 Task: Open Card Card0000000354 in Board Board0000000089 in Workspace WS0000000030 in Trello. Add Member ayush98111@gmail.com to Card Card0000000354 in Board Board0000000089 in Workspace WS0000000030 in Trello. Add Blue Label titled Label0000000354 to Card Card0000000354 in Board Board0000000089 in Workspace WS0000000030 in Trello. Add Checklist CL0000000354 to Card Card0000000354 in Board Board0000000089 in Workspace WS0000000030 in Trello. Add Dates with Start Date as Sep 01 2023 and Due Date as Sep 30 2023 to Card Card0000000354 in Board Board0000000089 in Workspace WS0000000030 in Trello
Action: Mouse moved to (330, 264)
Screenshot: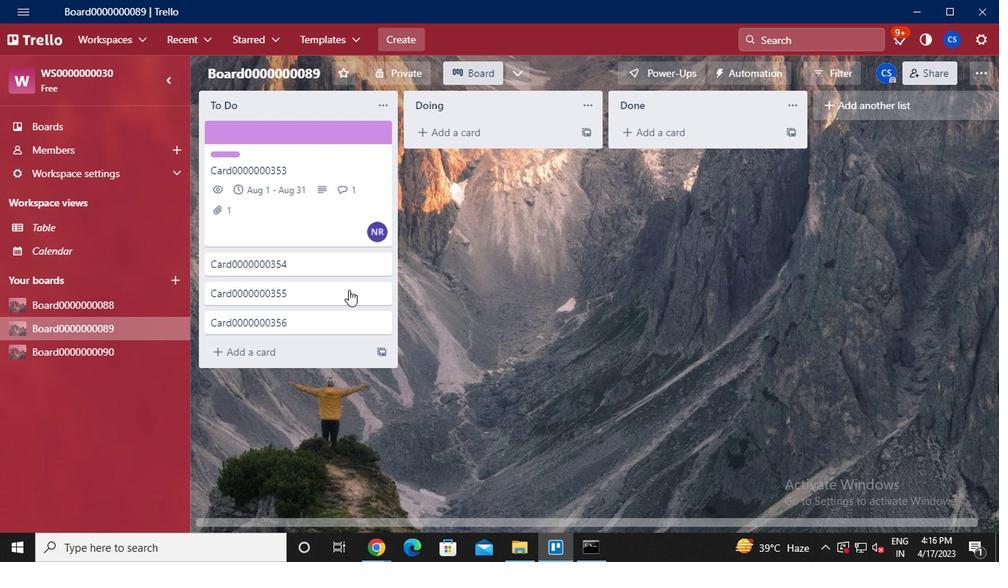 
Action: Mouse pressed left at (330, 264)
Screenshot: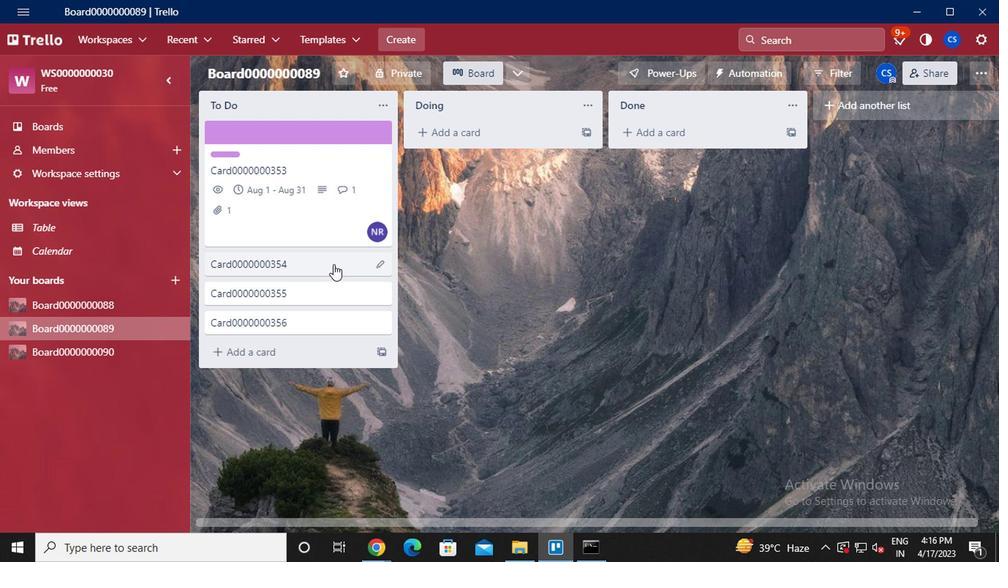 
Action: Mouse moved to (720, 137)
Screenshot: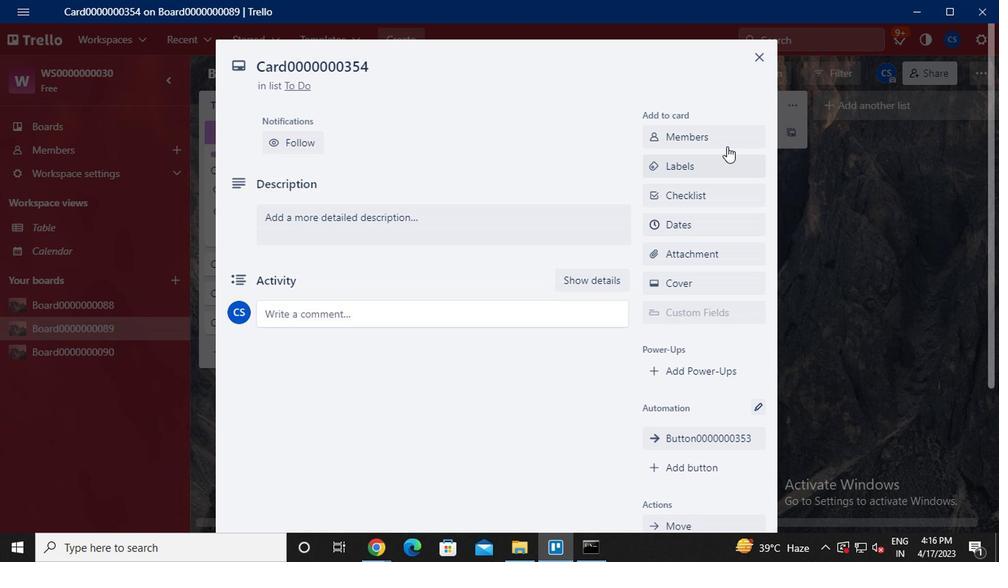 
Action: Mouse pressed left at (720, 137)
Screenshot: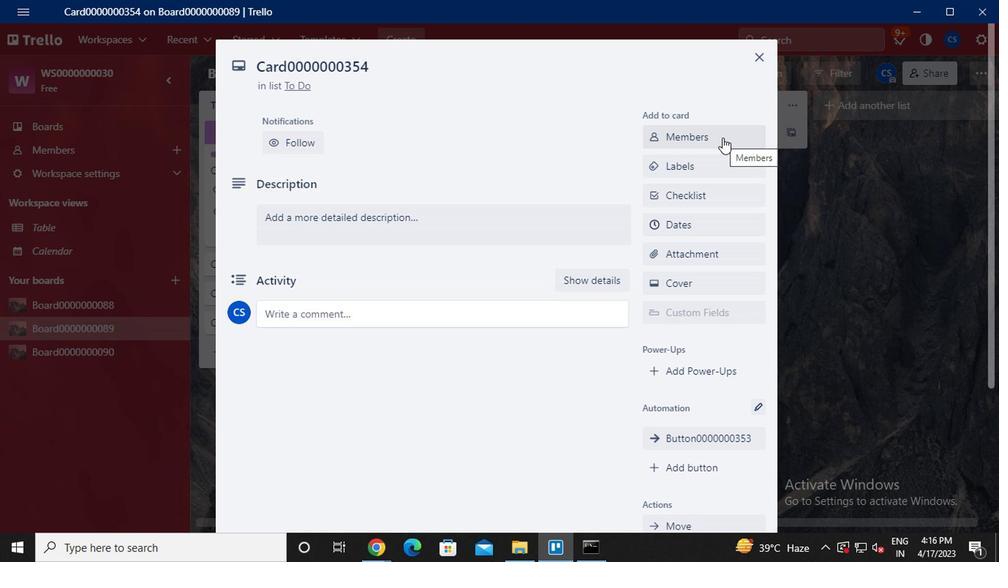 
Action: Key pressed <Key.caps_lock>ayush981111<Key.backspace><Key.shift>@GMAIL.COM
Screenshot: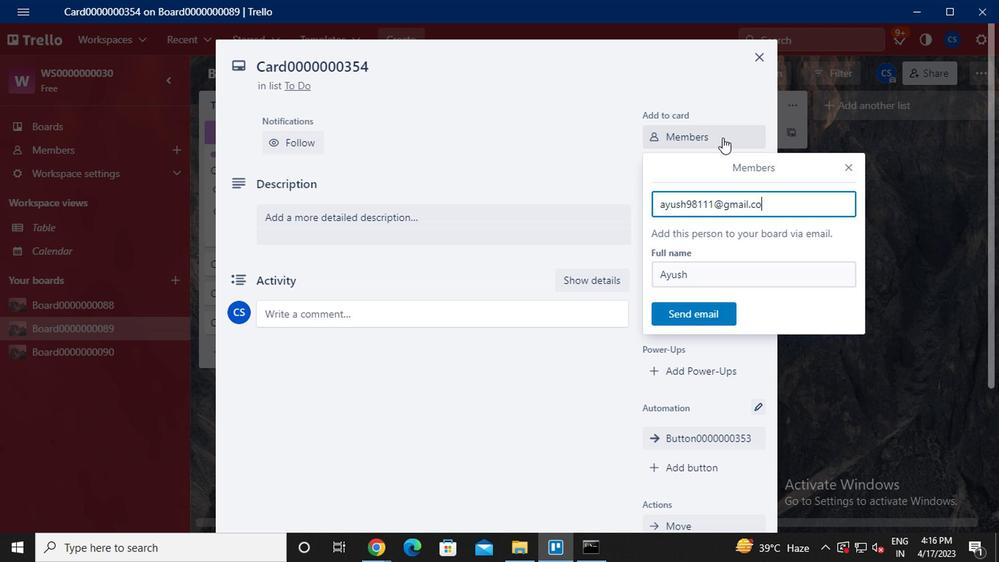 
Action: Mouse moved to (704, 305)
Screenshot: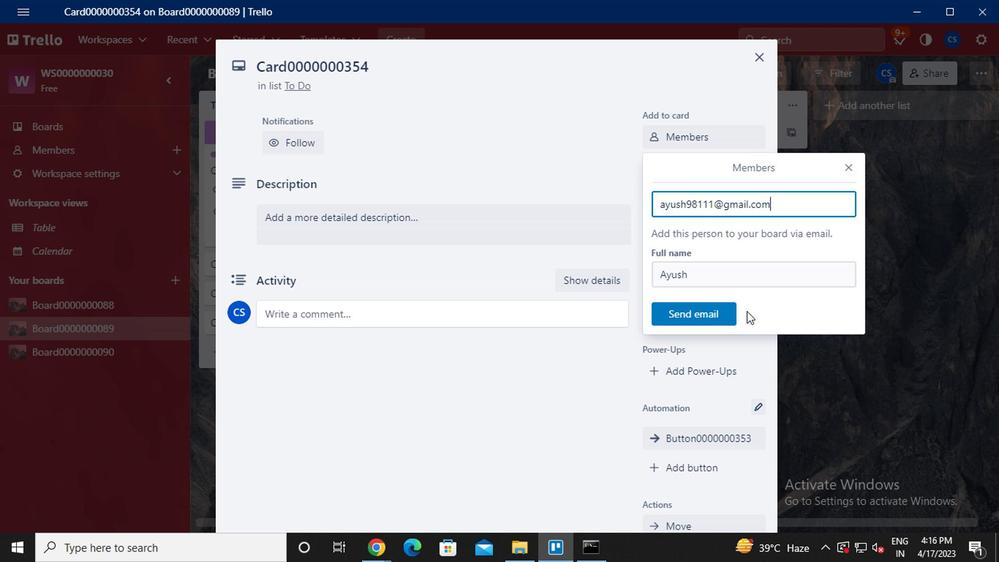 
Action: Mouse pressed left at (704, 305)
Screenshot: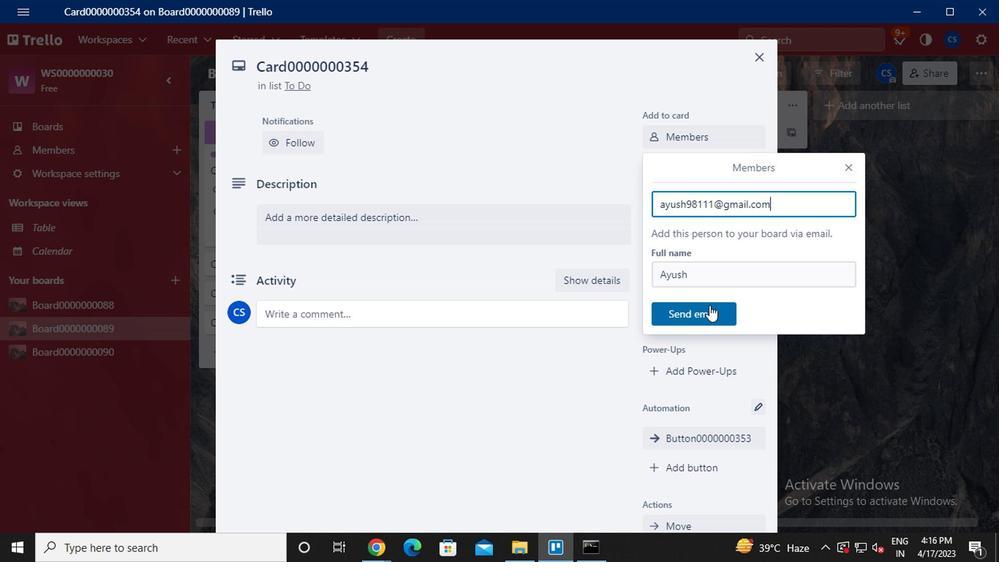 
Action: Mouse moved to (706, 169)
Screenshot: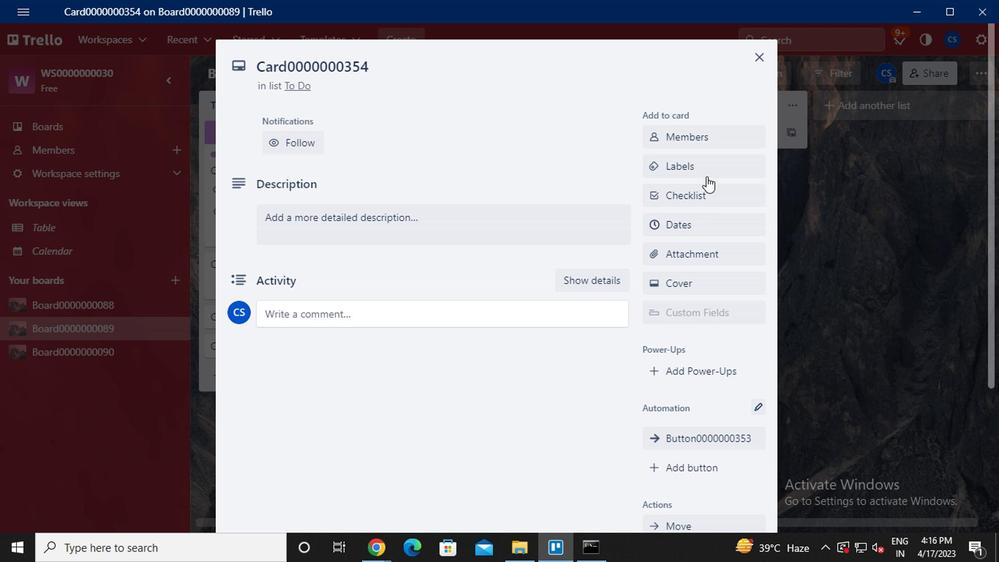 
Action: Mouse pressed left at (706, 169)
Screenshot: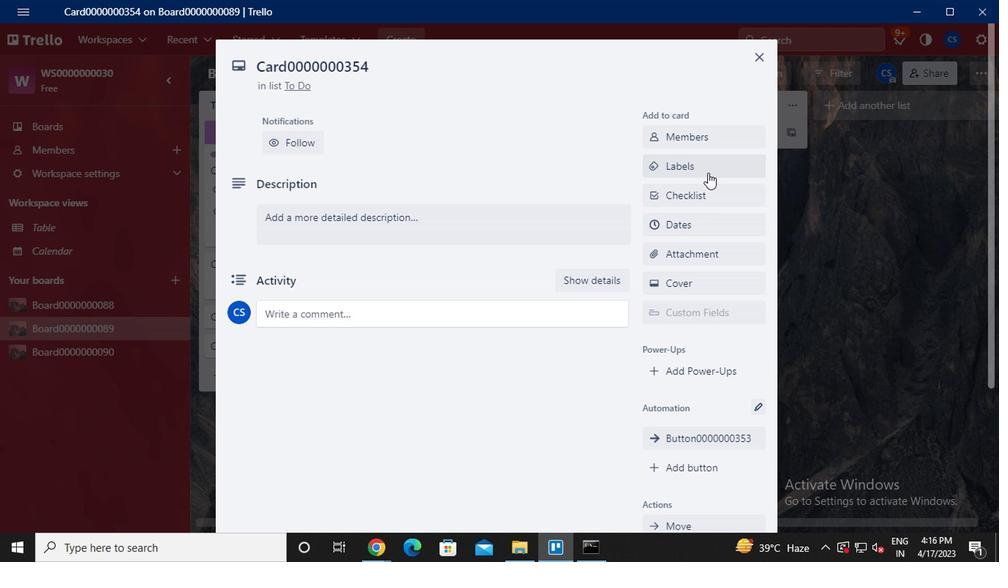 
Action: Mouse moved to (735, 357)
Screenshot: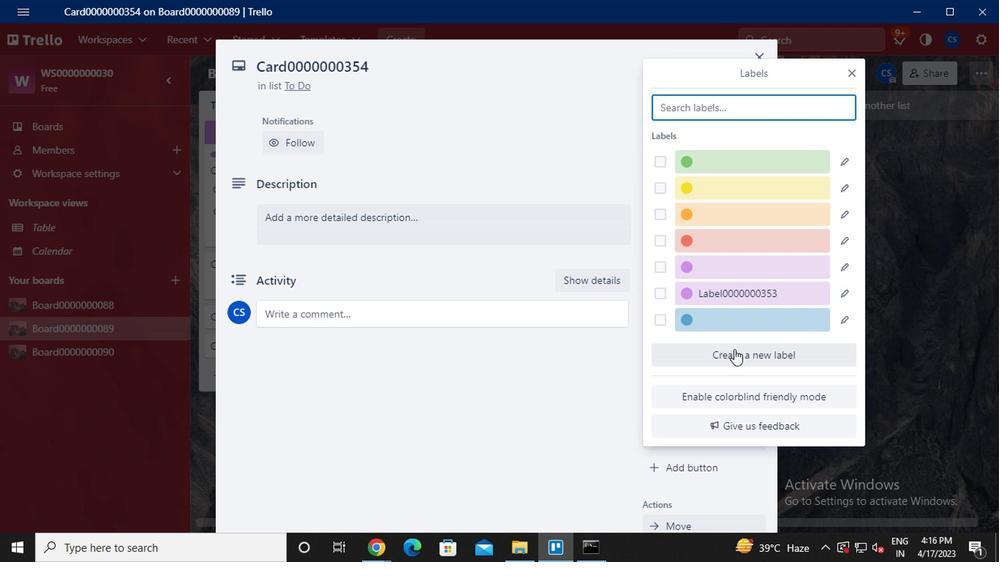 
Action: Mouse pressed left at (735, 357)
Screenshot: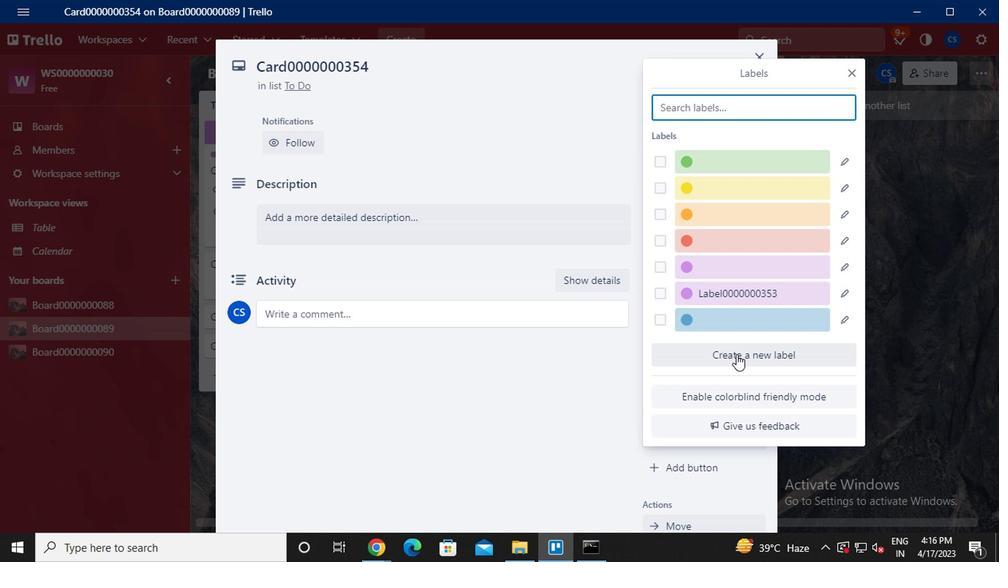 
Action: Mouse moved to (678, 358)
Screenshot: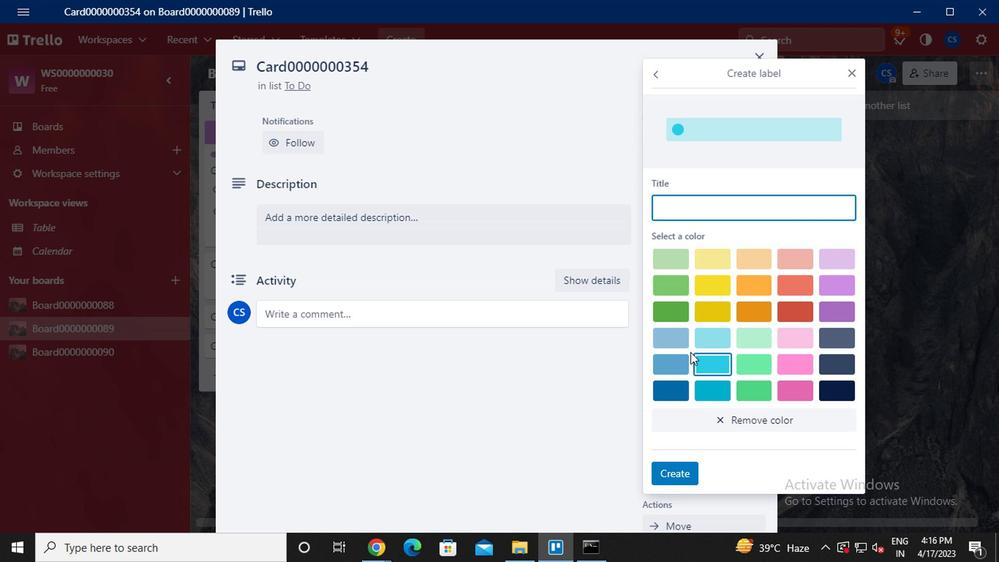 
Action: Mouse pressed left at (678, 358)
Screenshot: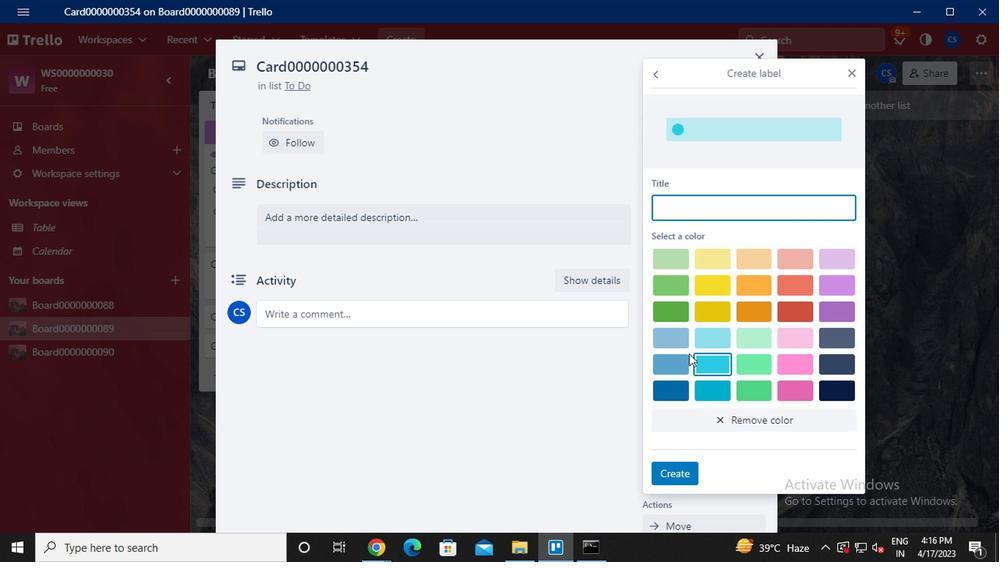 
Action: Mouse moved to (710, 216)
Screenshot: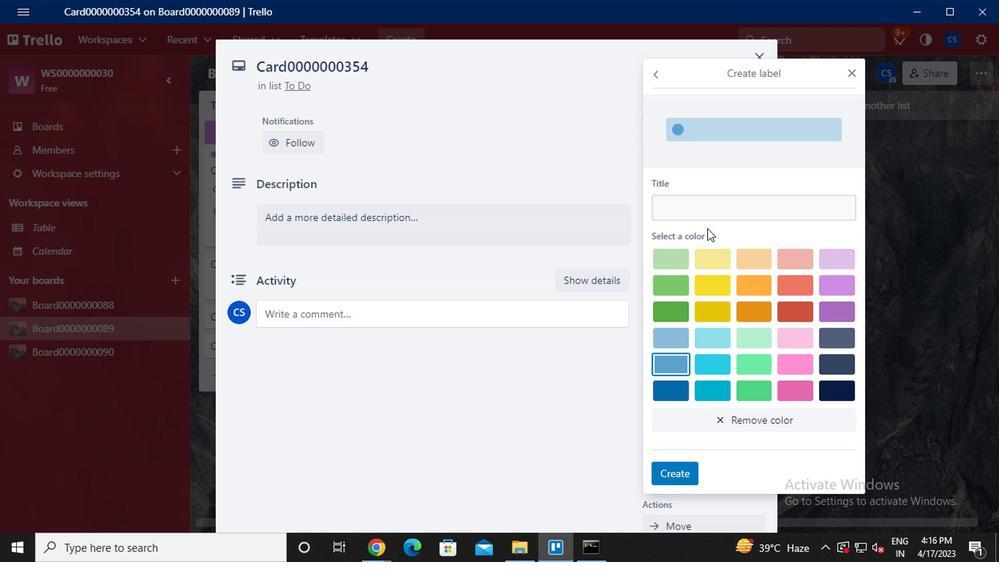 
Action: Mouse pressed left at (710, 216)
Screenshot: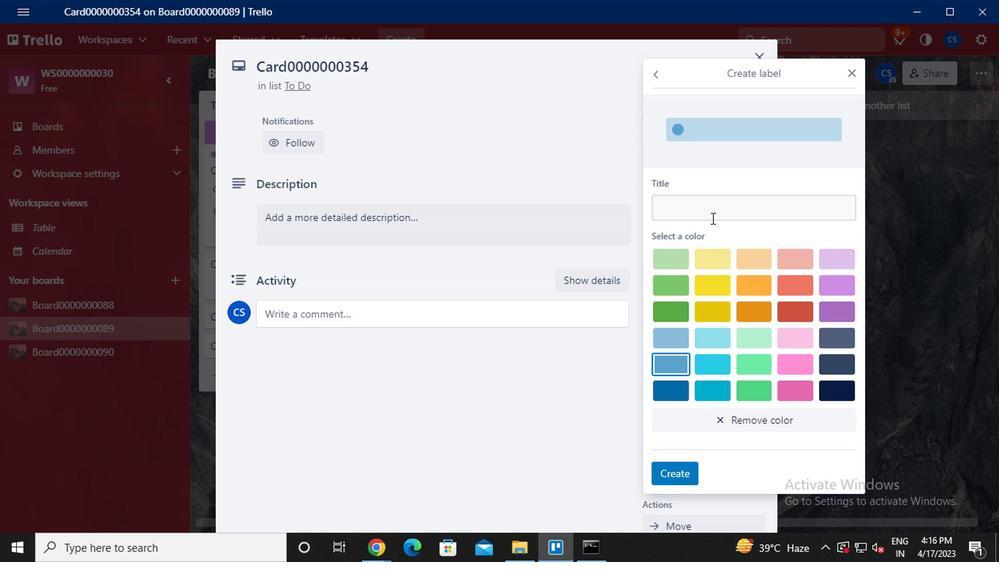 
Action: Mouse moved to (710, 215)
Screenshot: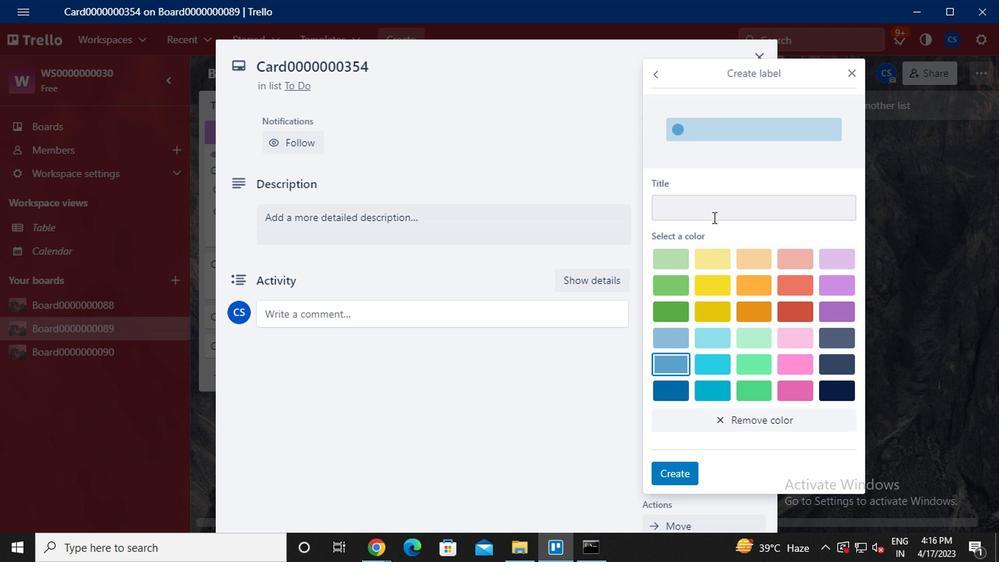 
Action: Key pressed <Key.caps_lock>L<Key.caps_lock>ABEL0000000354
Screenshot: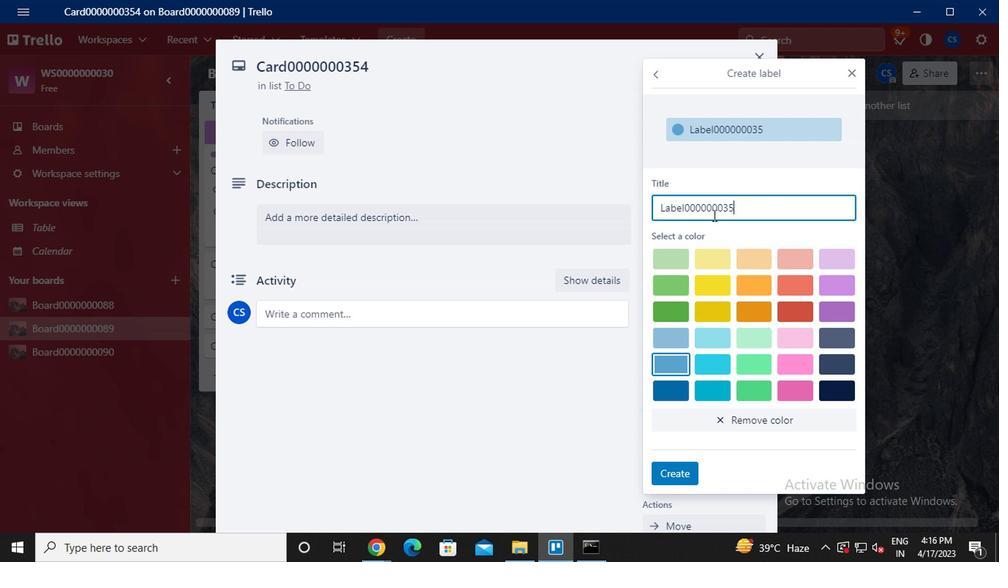 
Action: Mouse moved to (678, 479)
Screenshot: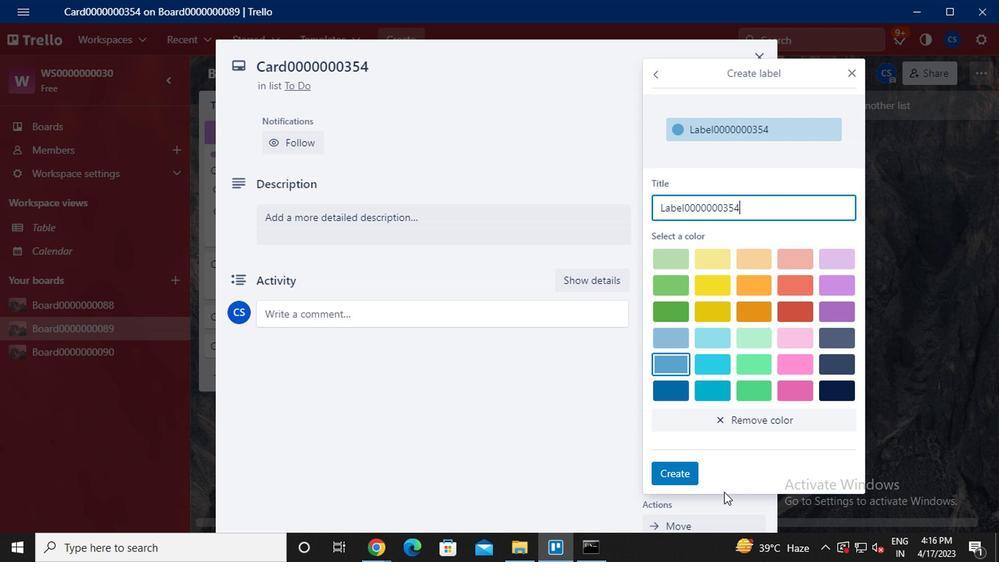 
Action: Mouse pressed left at (678, 479)
Screenshot: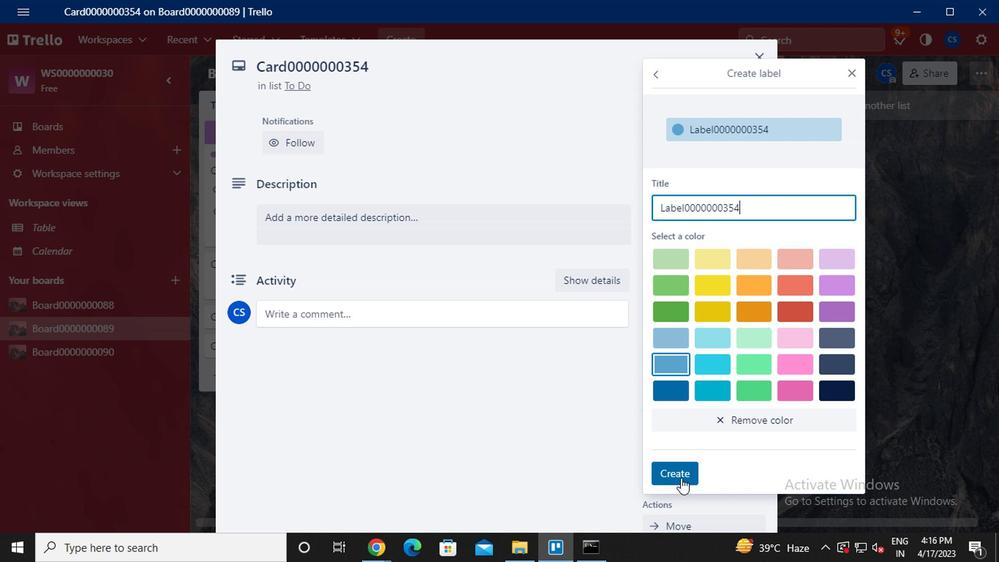 
Action: Mouse moved to (849, 69)
Screenshot: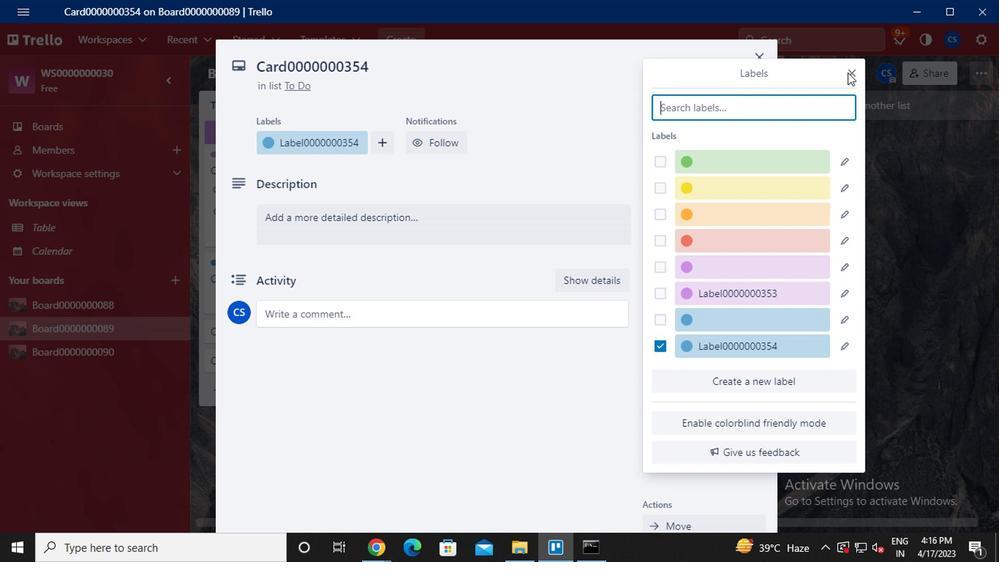 
Action: Mouse pressed left at (849, 69)
Screenshot: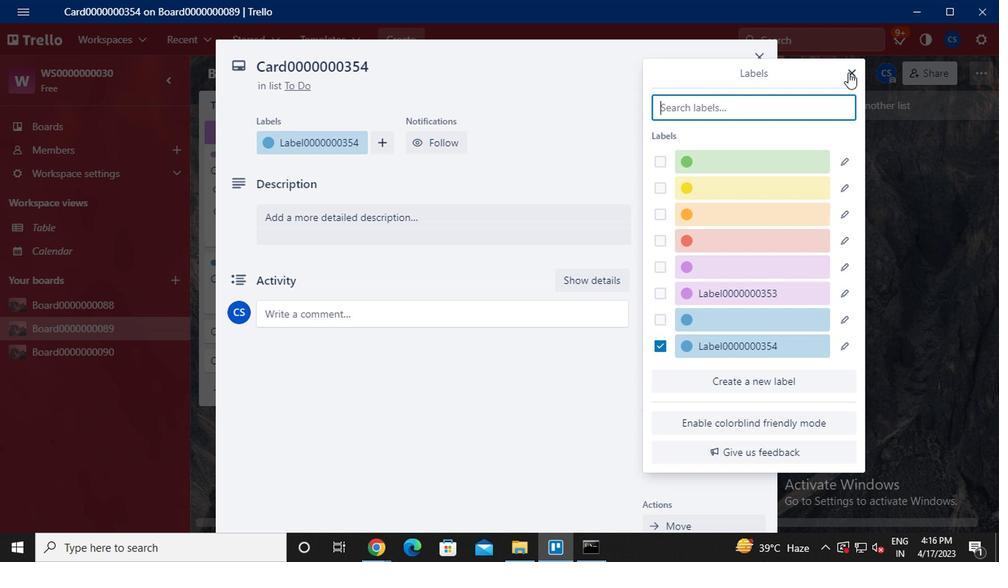 
Action: Mouse moved to (711, 203)
Screenshot: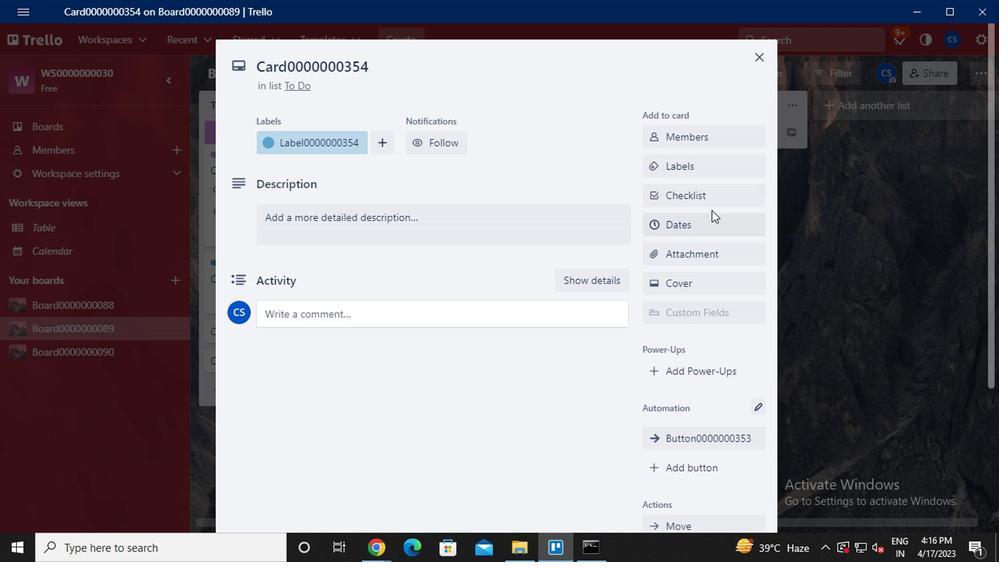 
Action: Mouse pressed left at (711, 203)
Screenshot: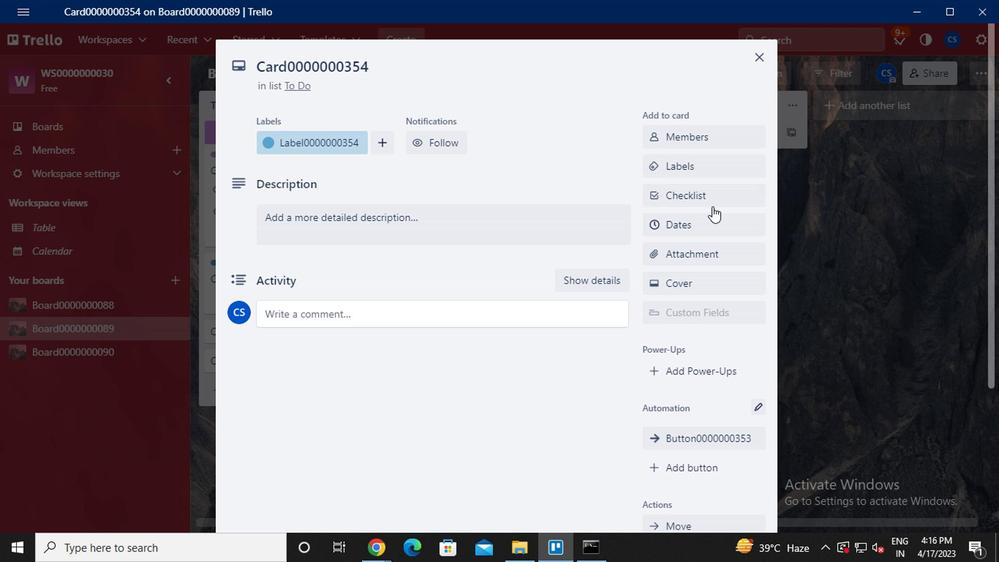 
Action: Key pressed <Key.caps_lock>CL0000000354
Screenshot: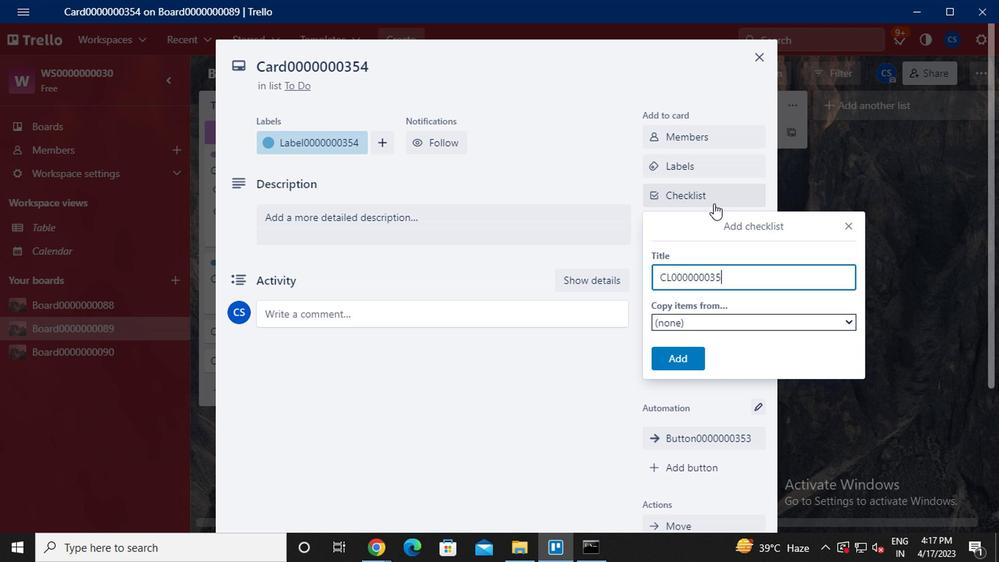 
Action: Mouse moved to (678, 358)
Screenshot: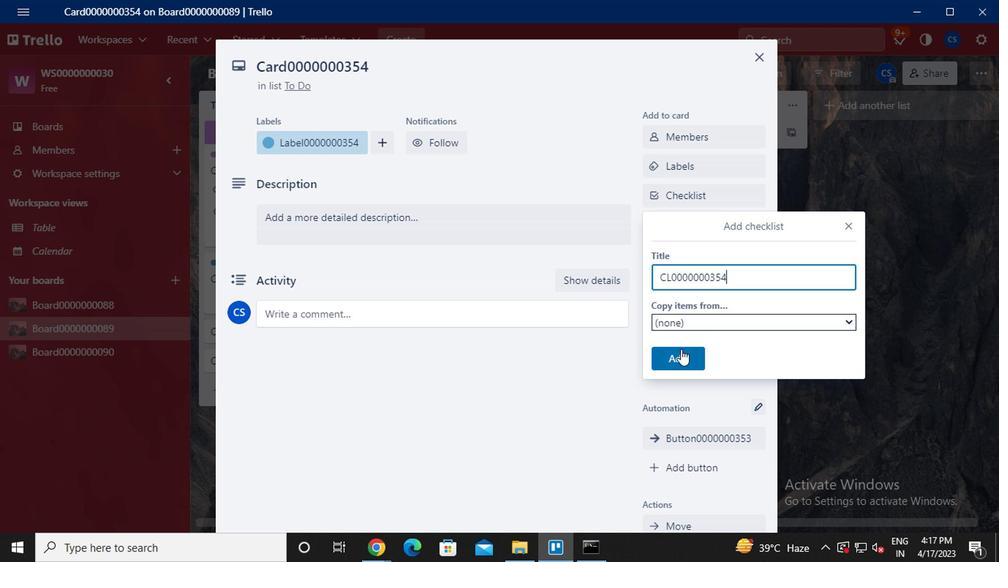 
Action: Mouse pressed left at (678, 358)
Screenshot: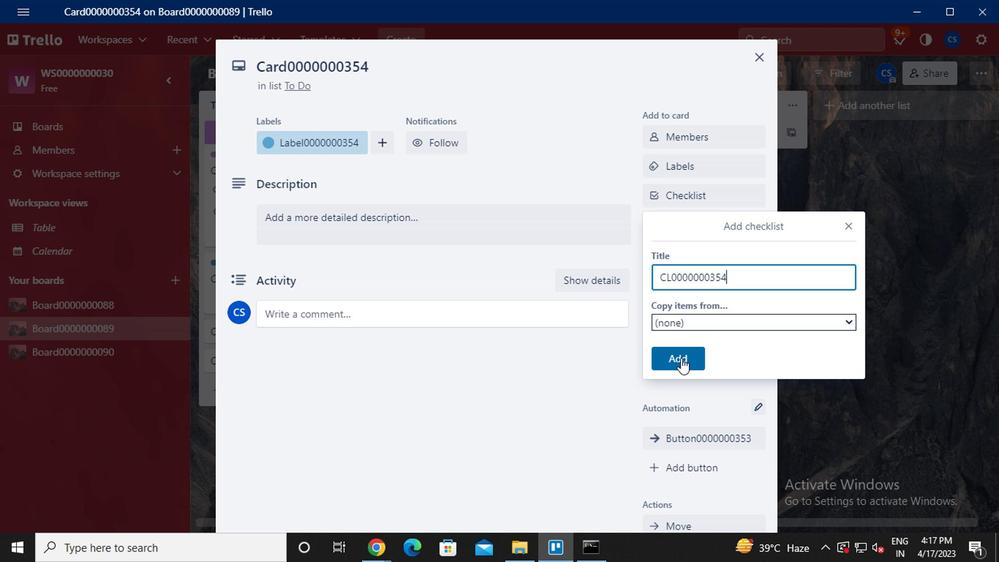 
Action: Mouse moved to (701, 232)
Screenshot: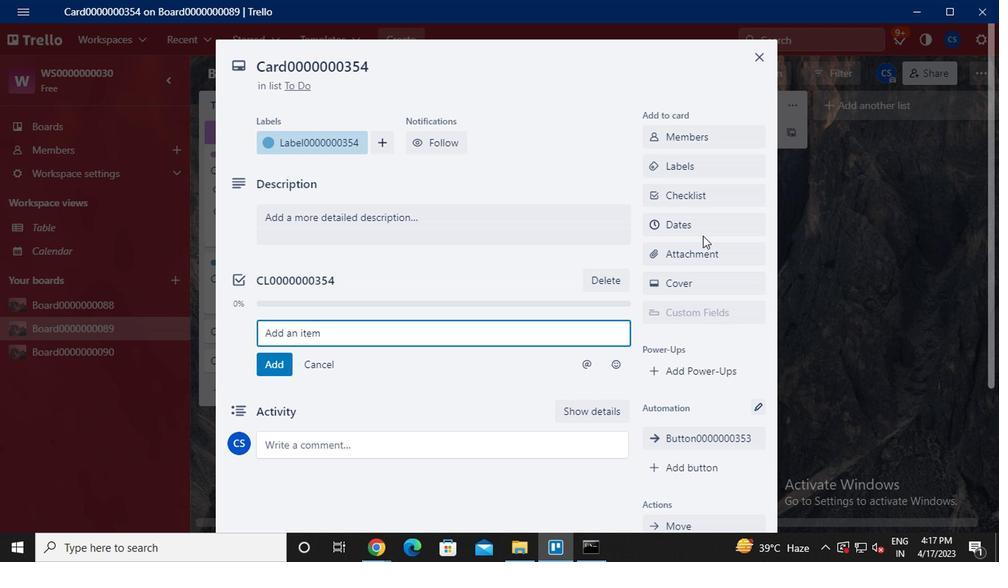 
Action: Mouse pressed left at (701, 232)
Screenshot: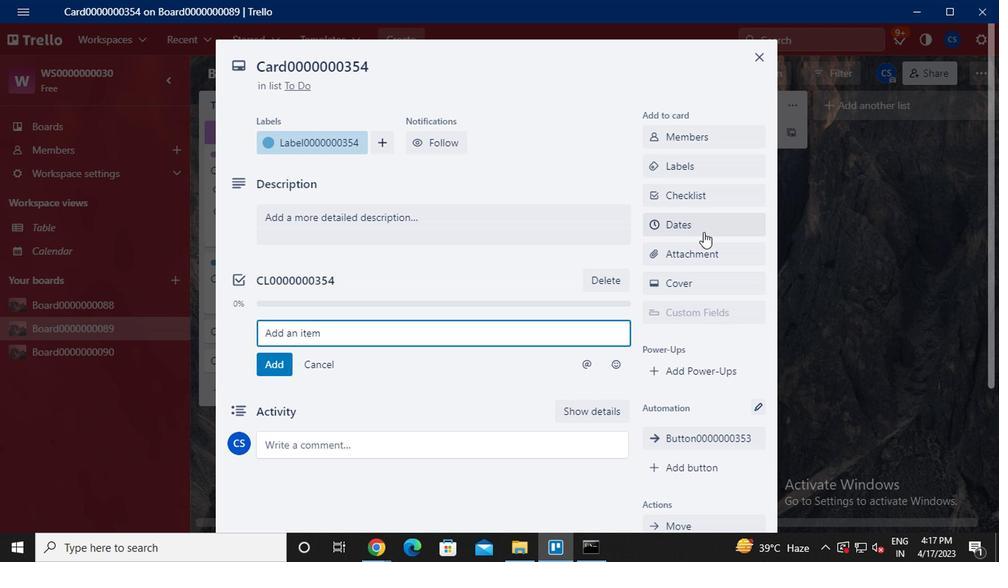 
Action: Mouse moved to (655, 329)
Screenshot: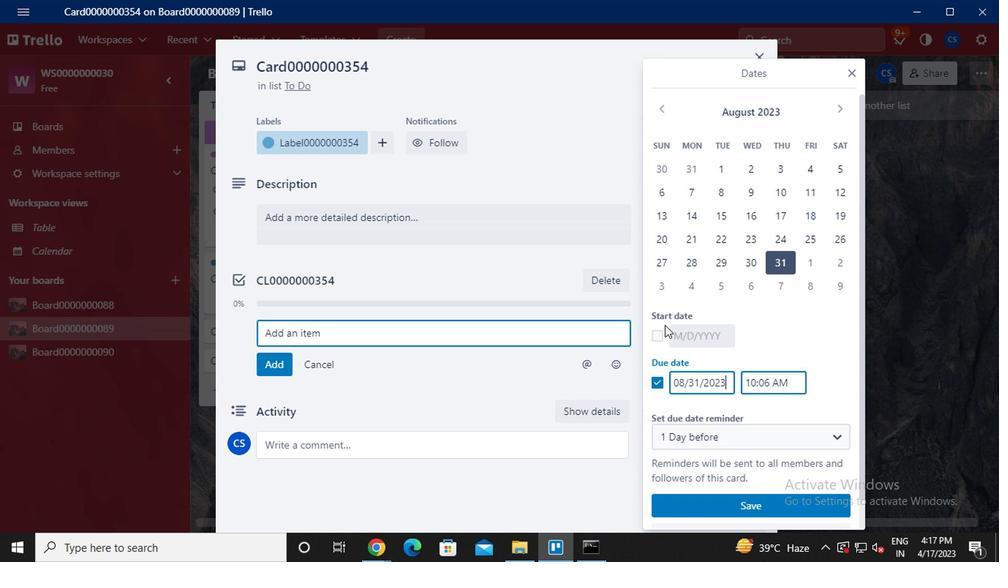 
Action: Mouse pressed left at (655, 329)
Screenshot: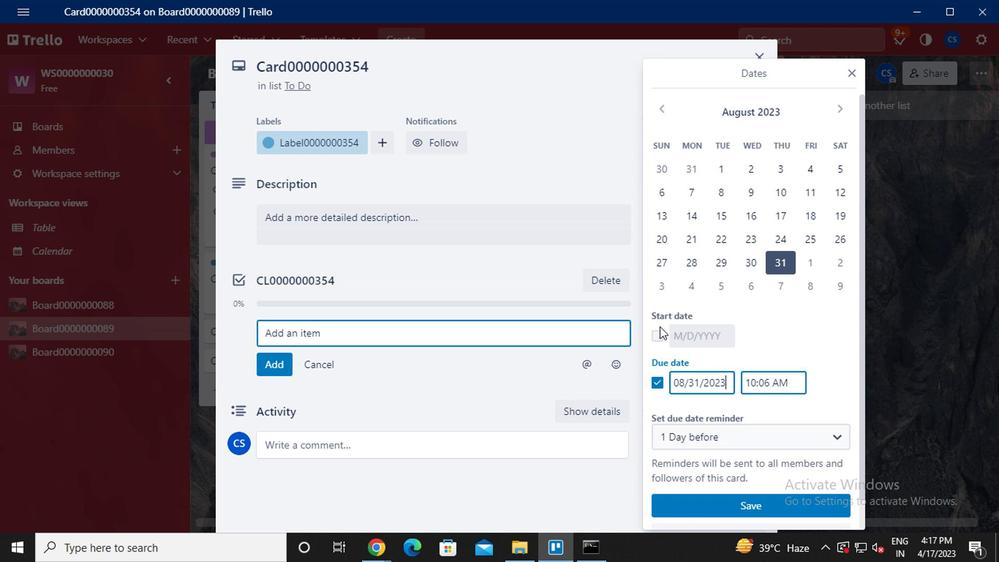 
Action: Mouse moved to (840, 103)
Screenshot: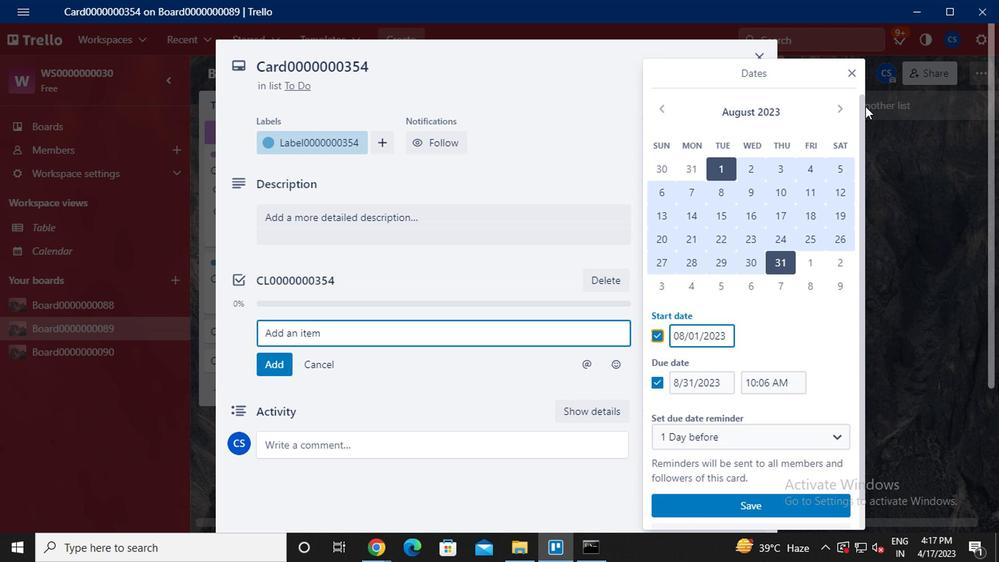 
Action: Mouse pressed left at (840, 103)
Screenshot: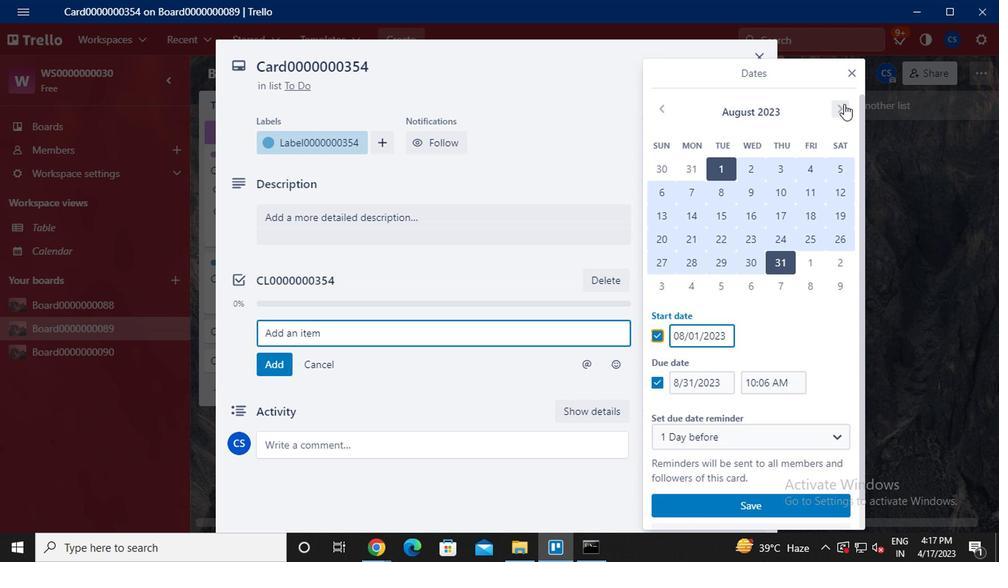 
Action: Mouse moved to (803, 166)
Screenshot: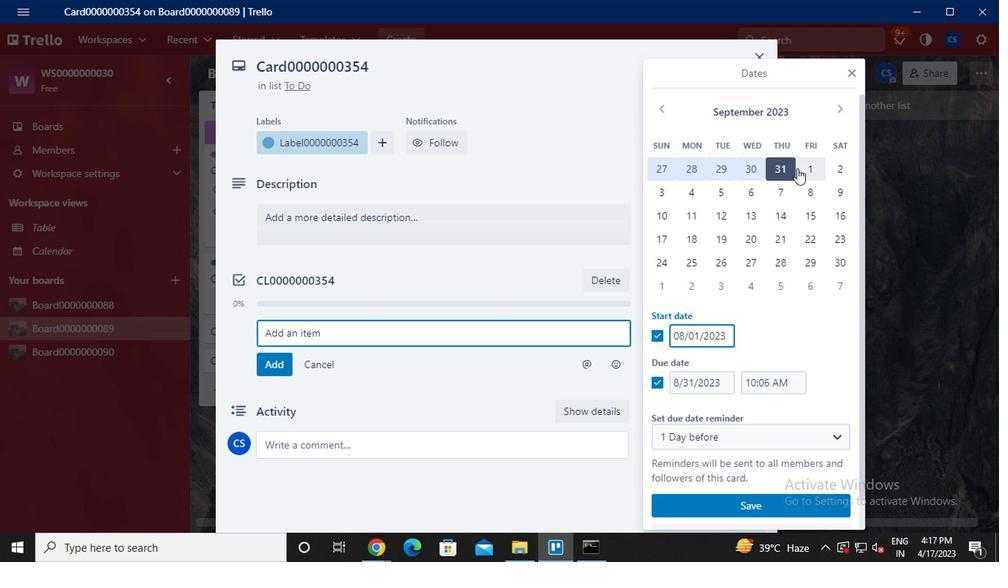 
Action: Mouse pressed left at (803, 166)
Screenshot: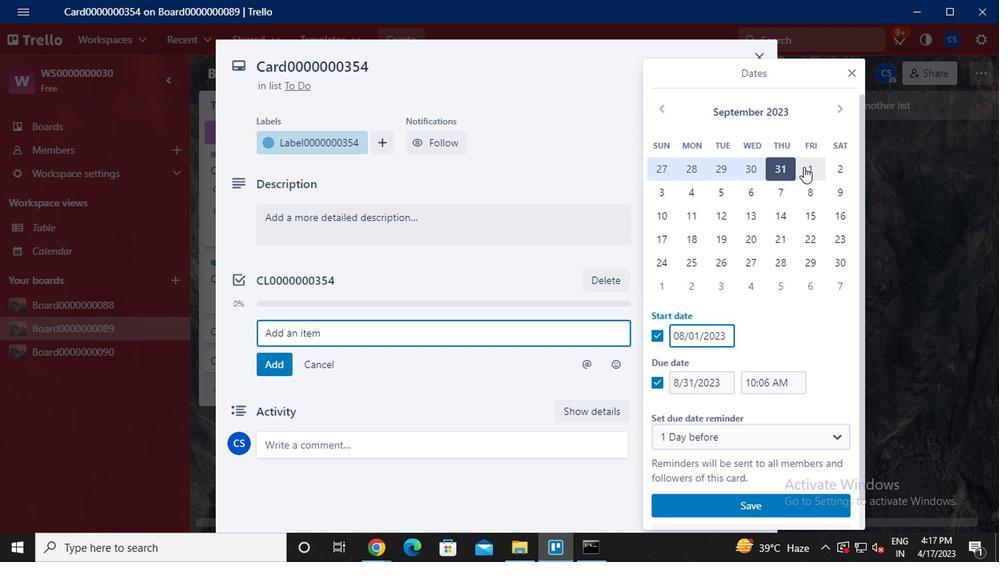 
Action: Mouse moved to (831, 258)
Screenshot: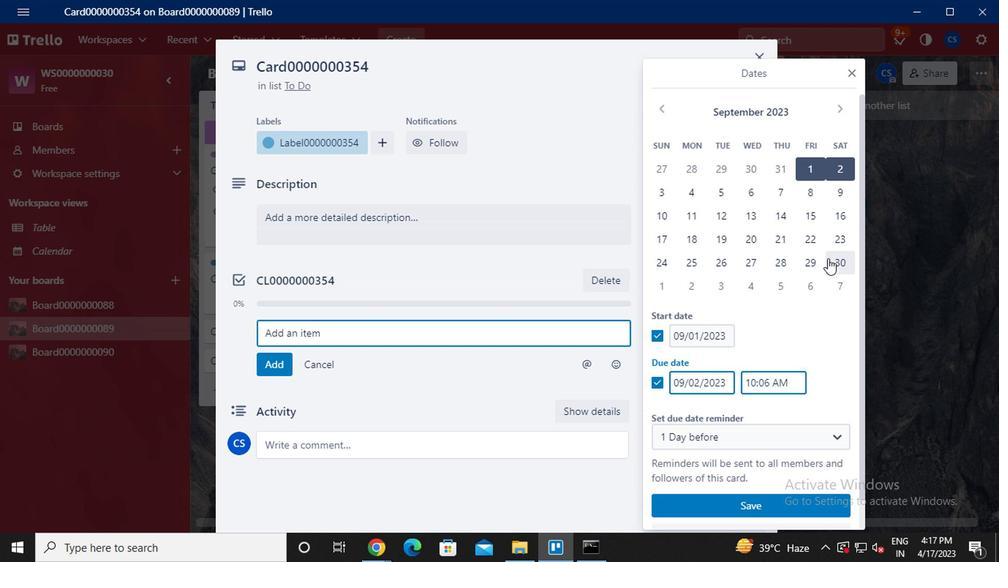 
Action: Mouse pressed left at (831, 258)
Screenshot: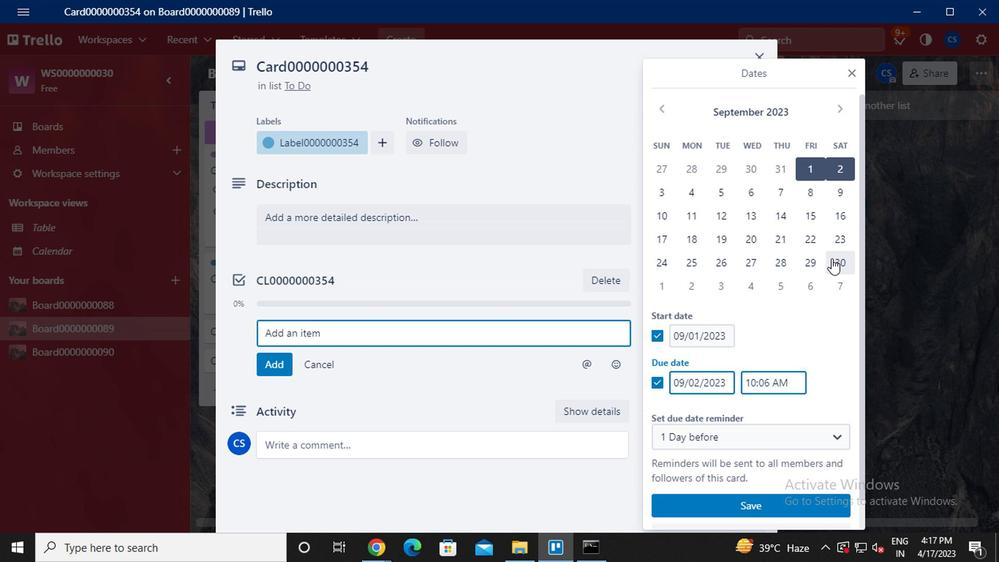 
Action: Mouse moved to (721, 515)
Screenshot: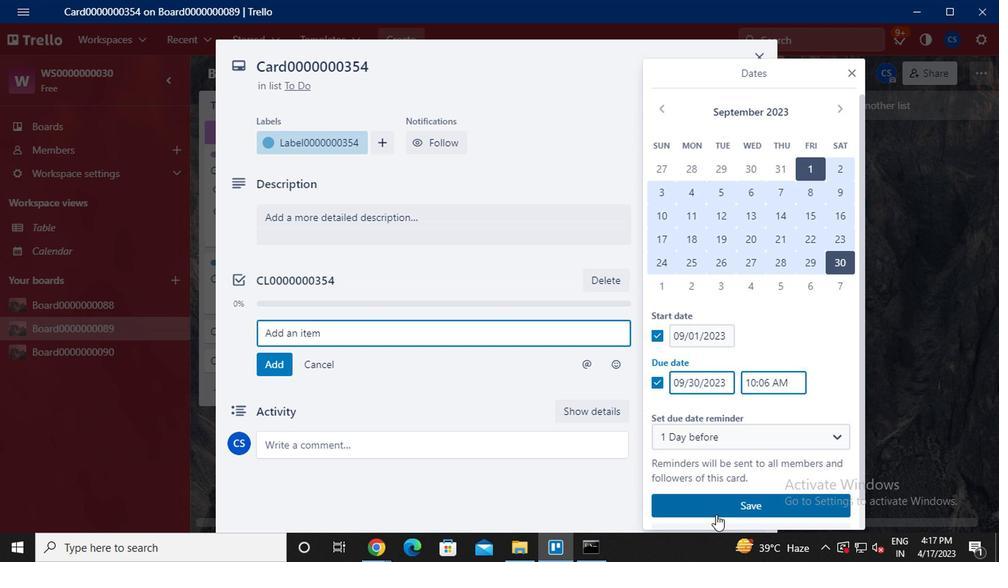 
Action: Mouse pressed left at (721, 515)
Screenshot: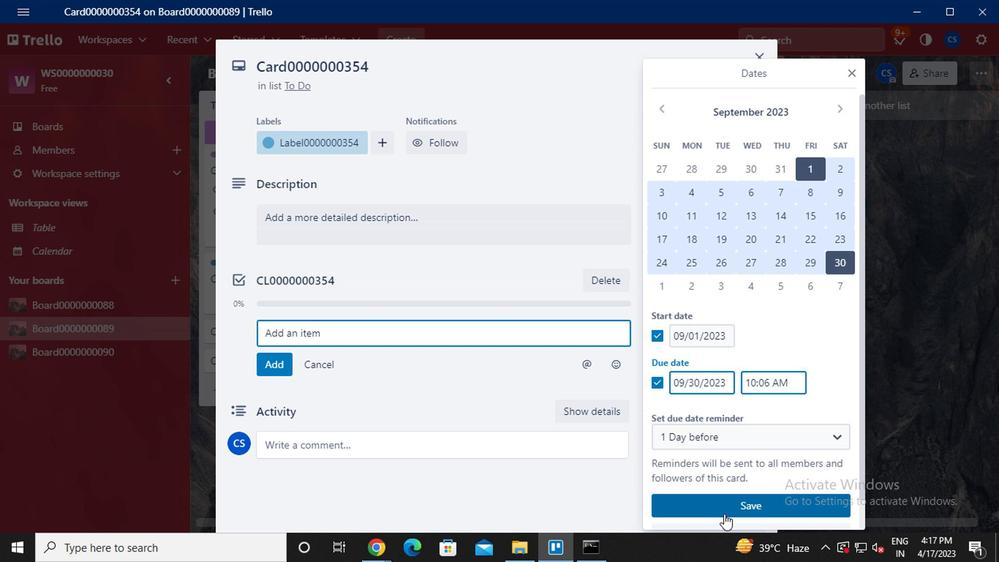 
Action: Mouse moved to (661, 410)
Screenshot: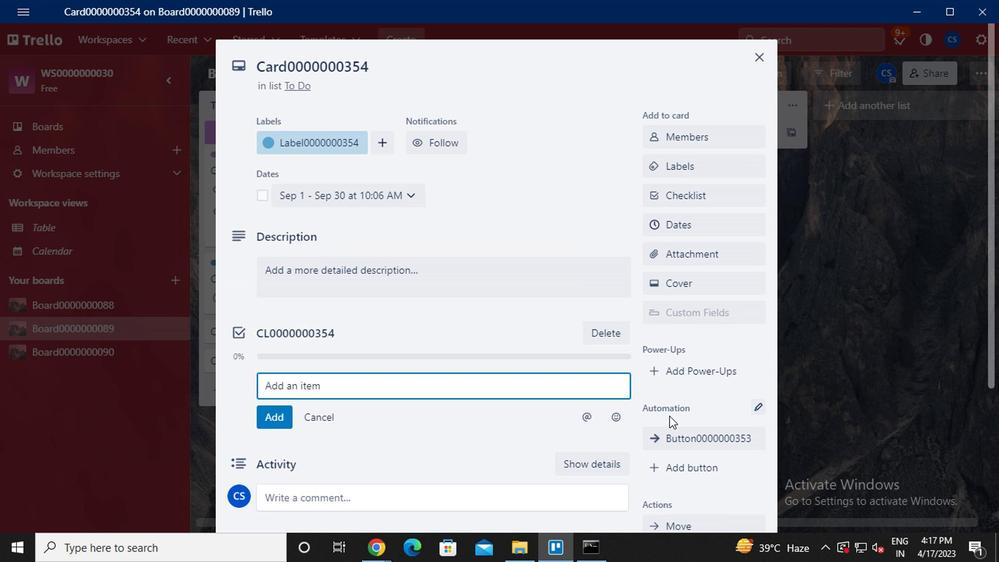
